 Task: Create a rule from the Agile list, Priority changed -> Complete task in the project BlueTechie if Priority Cleared then Complete Task
Action: Mouse moved to (1241, 109)
Screenshot: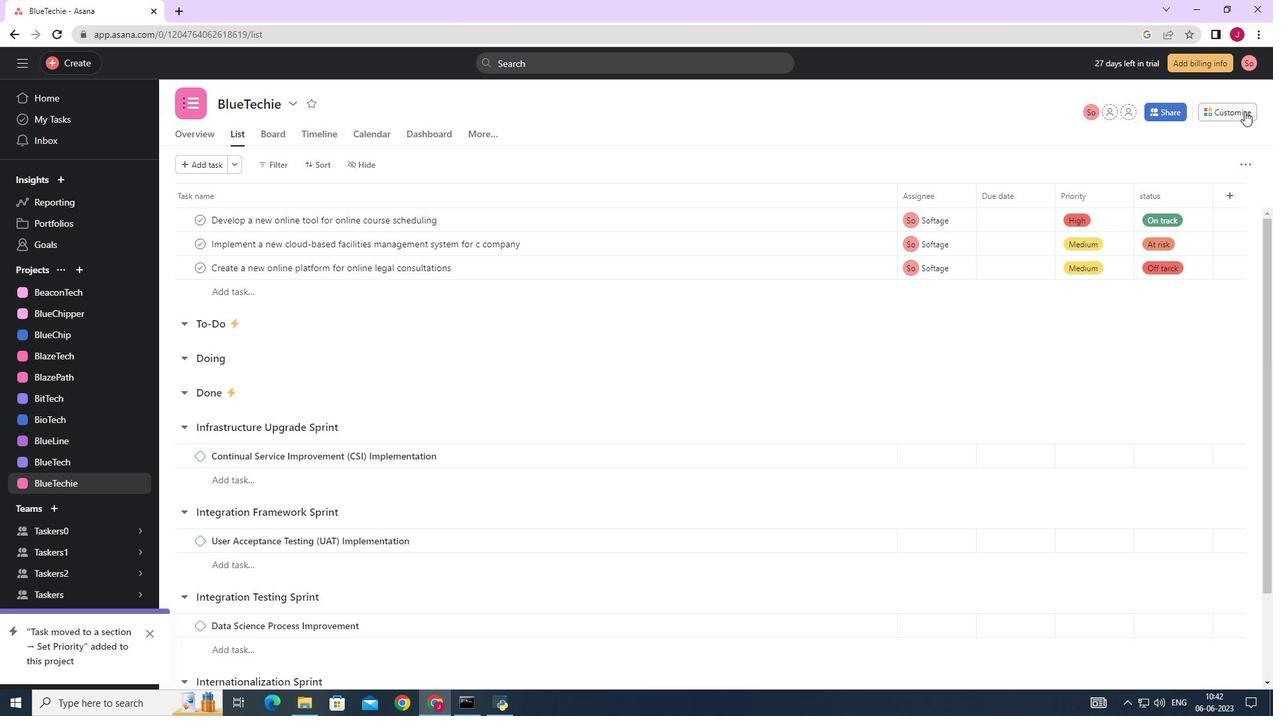 
Action: Mouse pressed left at (1241, 109)
Screenshot: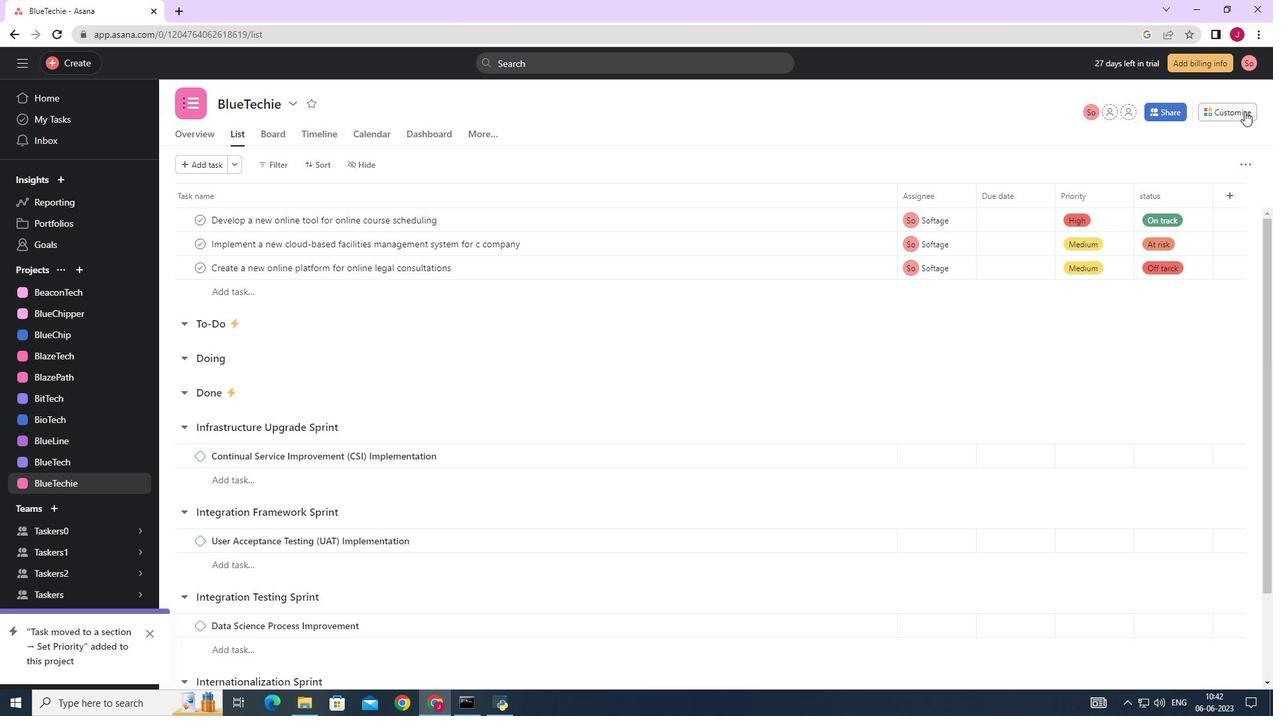 
Action: Mouse moved to (1142, 266)
Screenshot: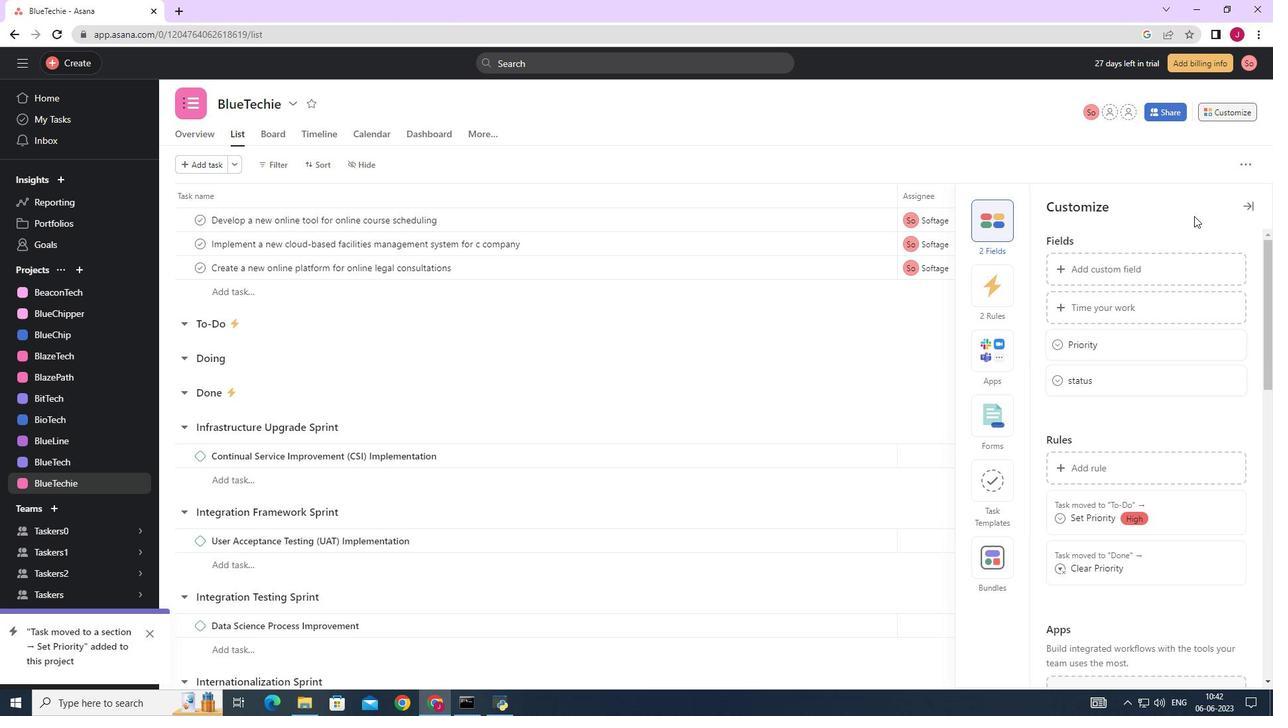 
Action: Mouse pressed left at (1142, 266)
Screenshot: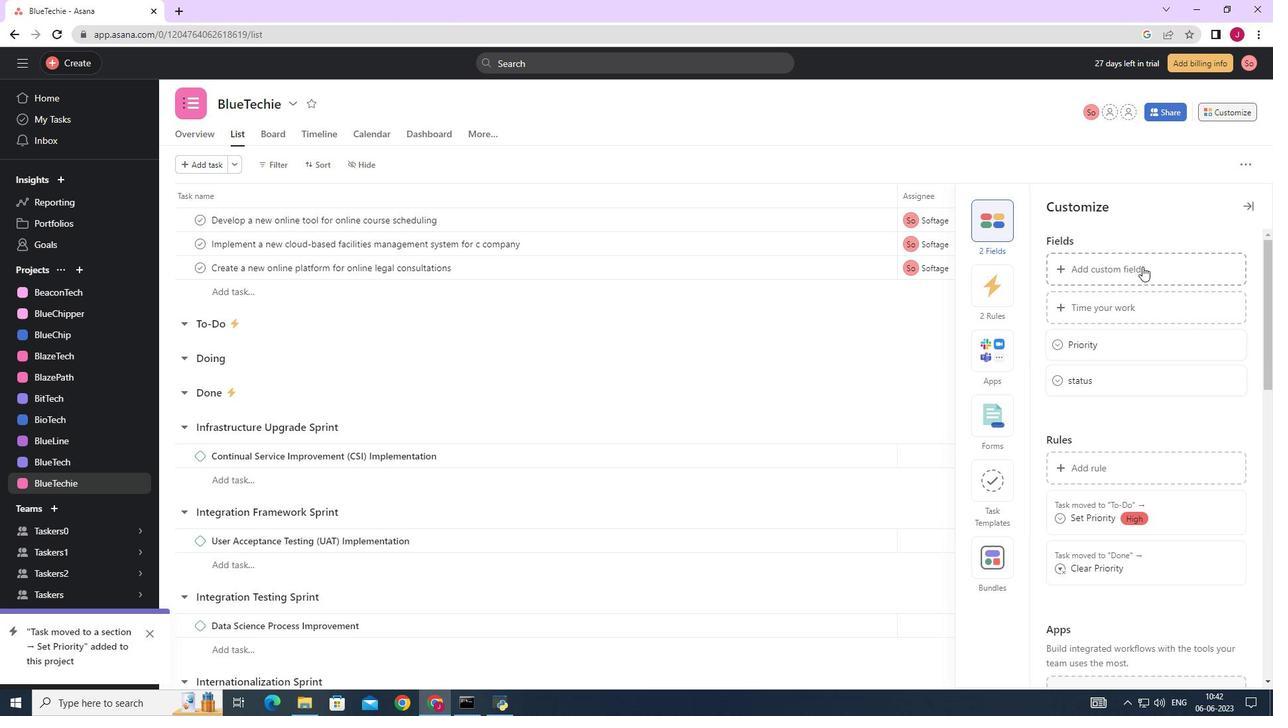 
Action: Mouse moved to (795, 119)
Screenshot: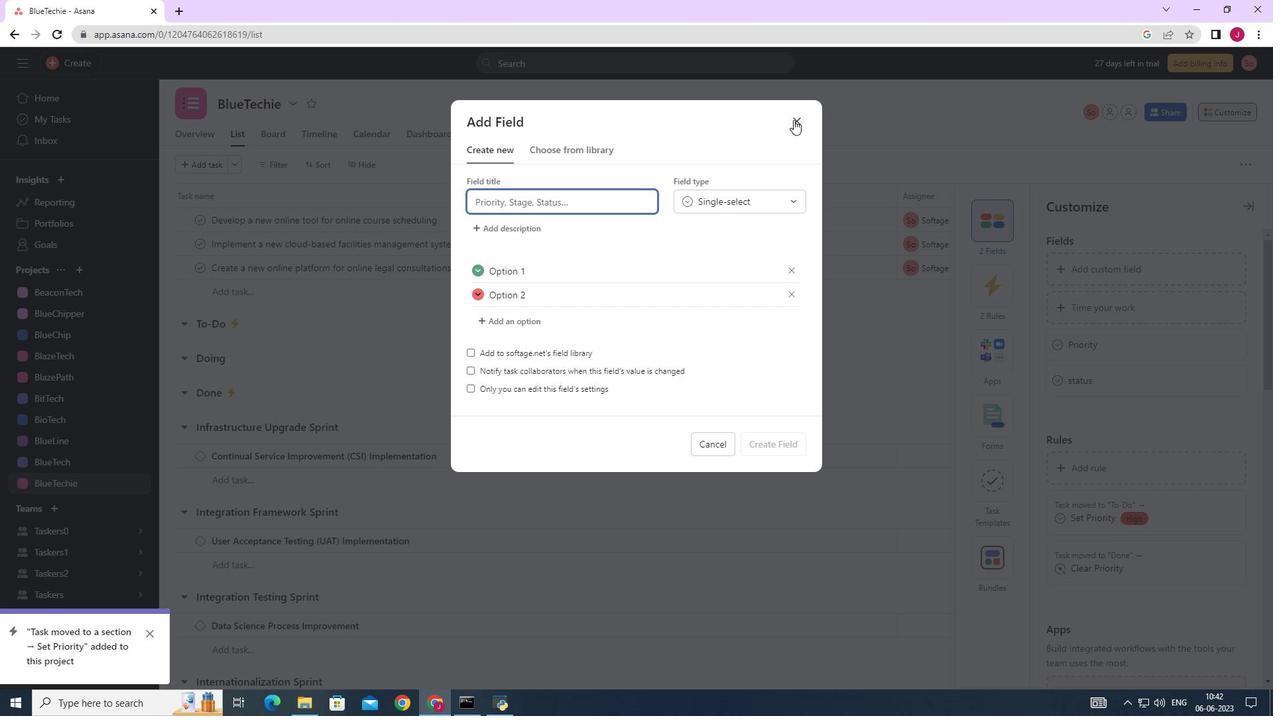 
Action: Mouse pressed left at (795, 119)
Screenshot: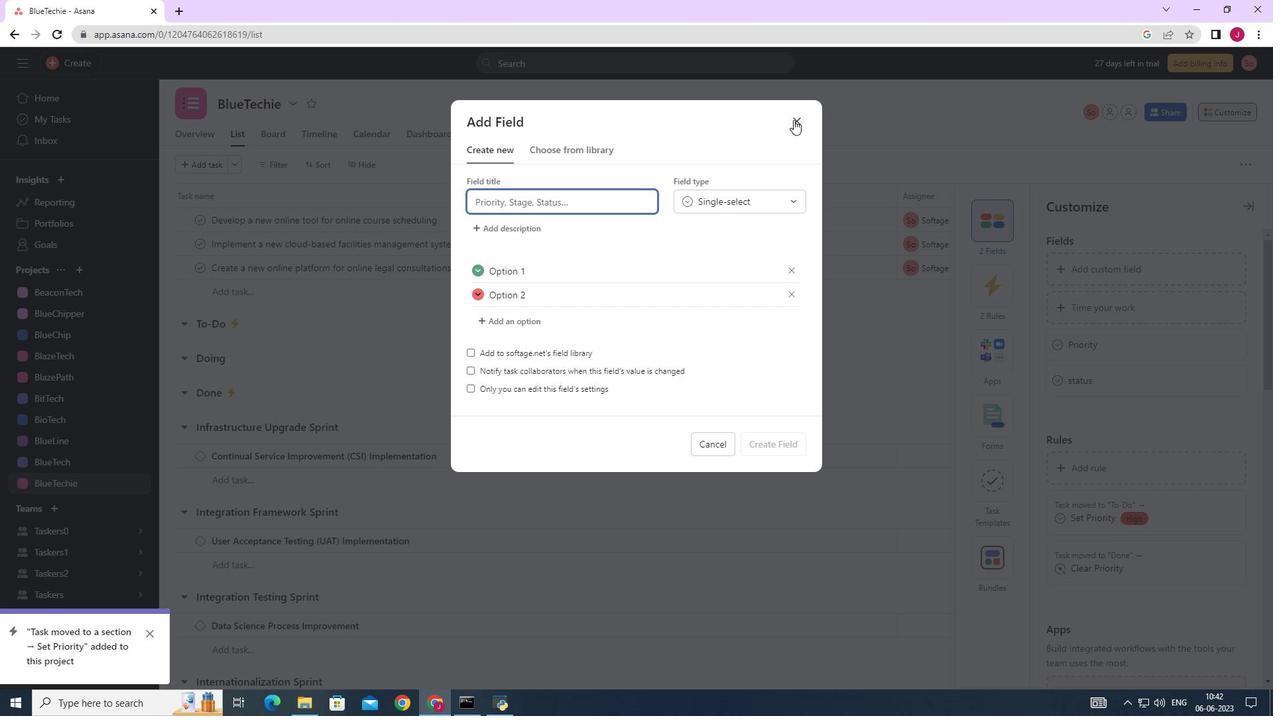 
Action: Mouse moved to (983, 289)
Screenshot: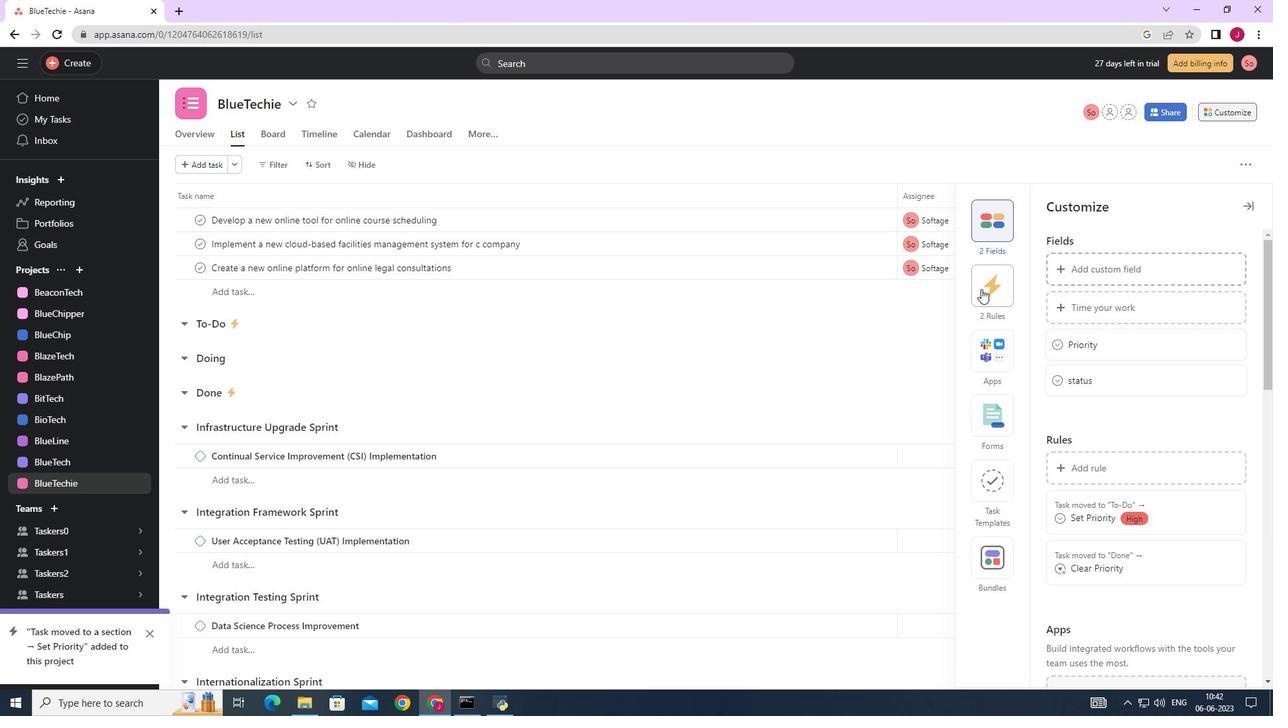 
Action: Mouse pressed left at (983, 289)
Screenshot: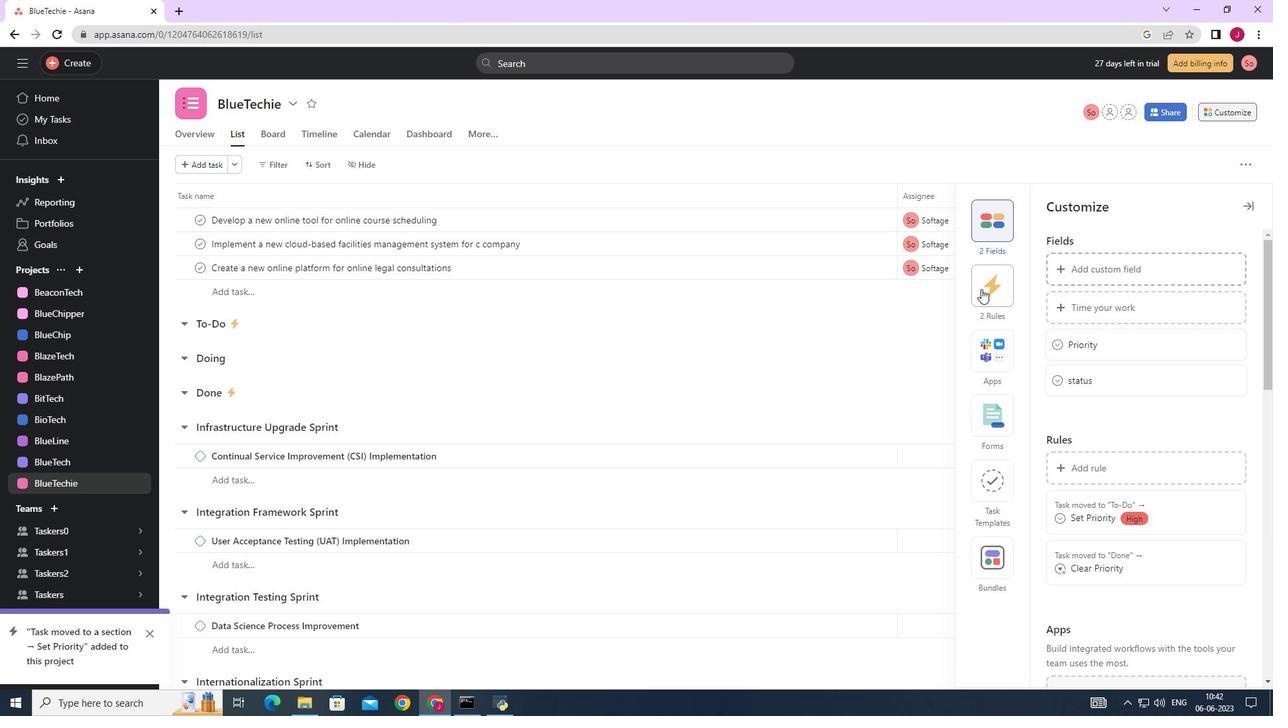 
Action: Mouse moved to (1097, 274)
Screenshot: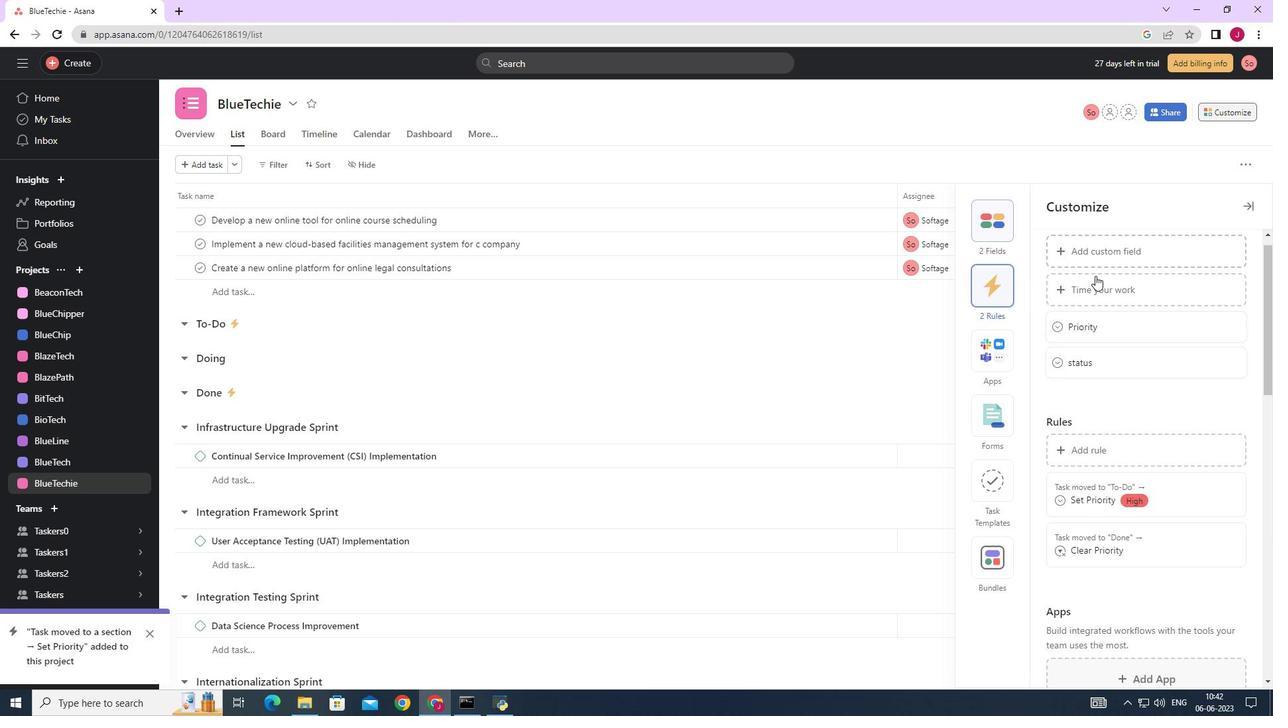 
Action: Mouse pressed left at (1097, 274)
Screenshot: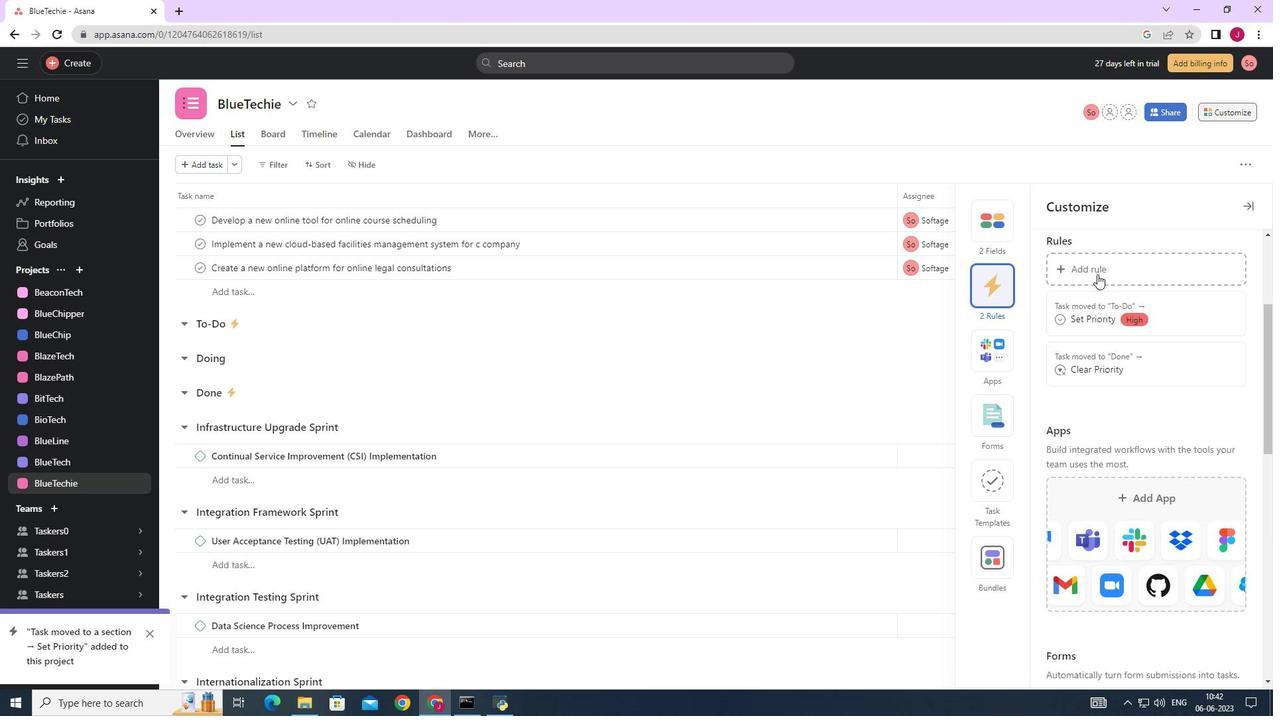 
Action: Mouse moved to (273, 200)
Screenshot: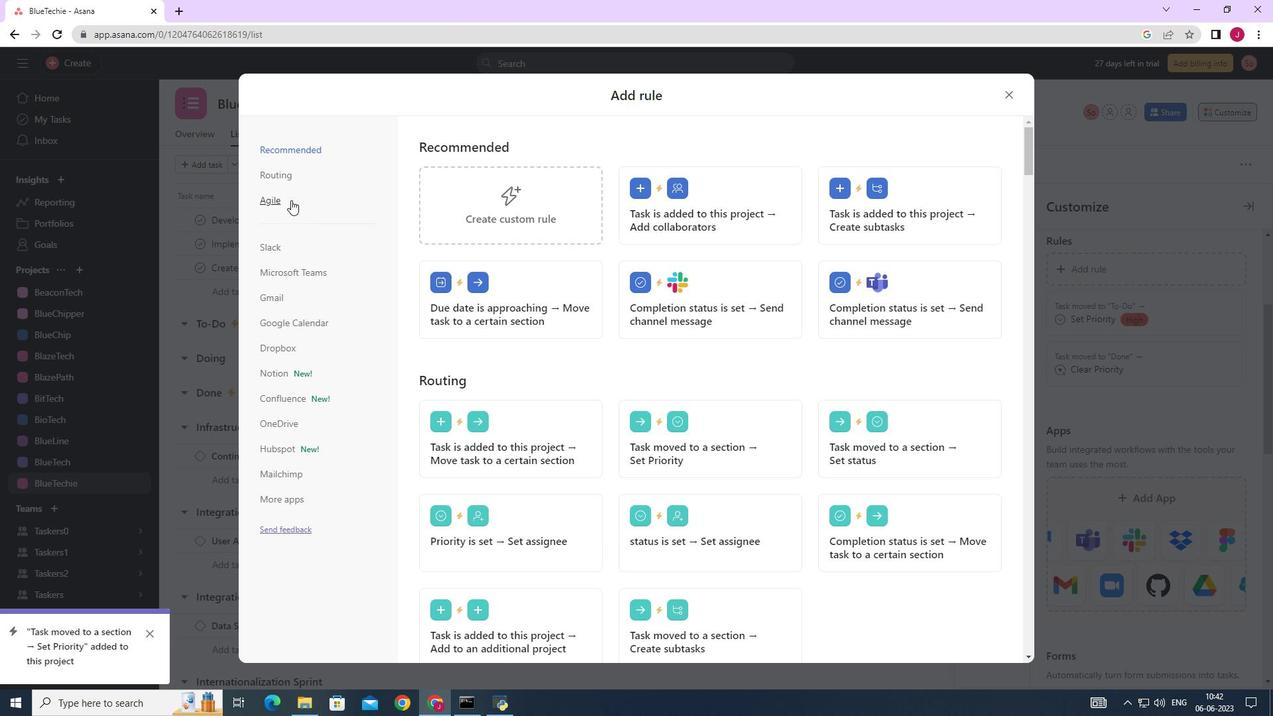 
Action: Mouse pressed left at (273, 200)
Screenshot: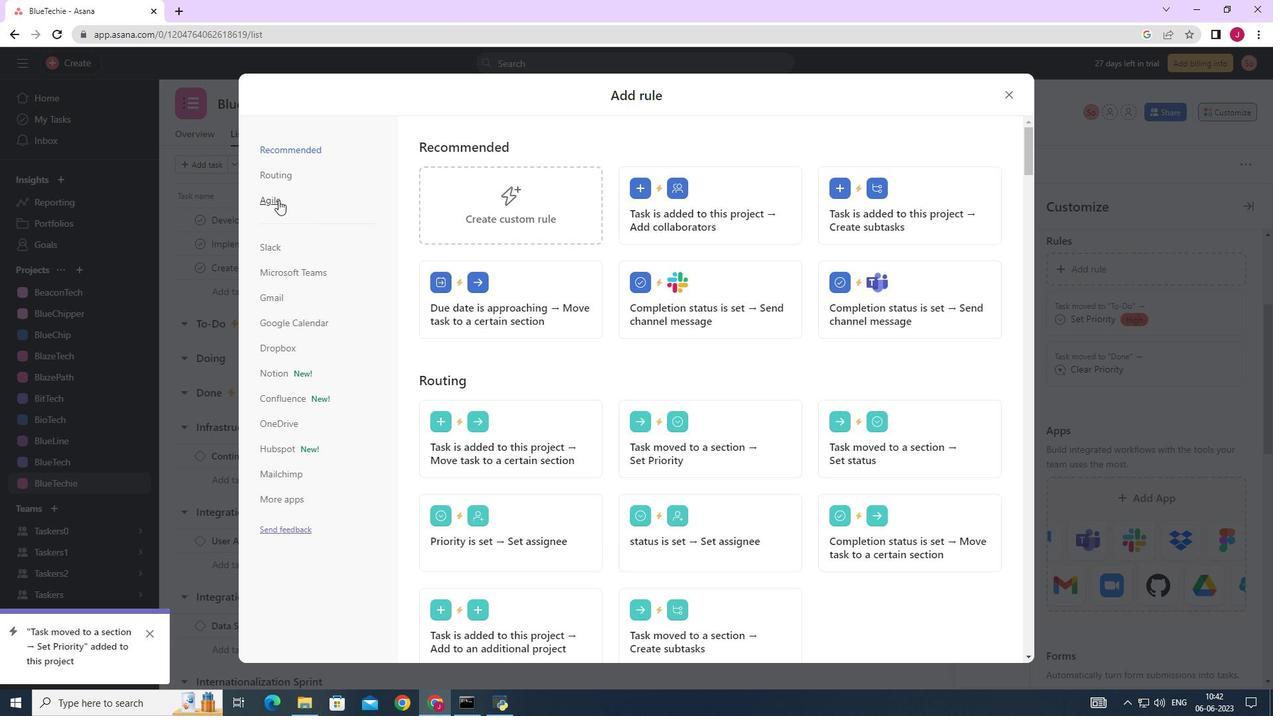 
Action: Mouse moved to (512, 190)
Screenshot: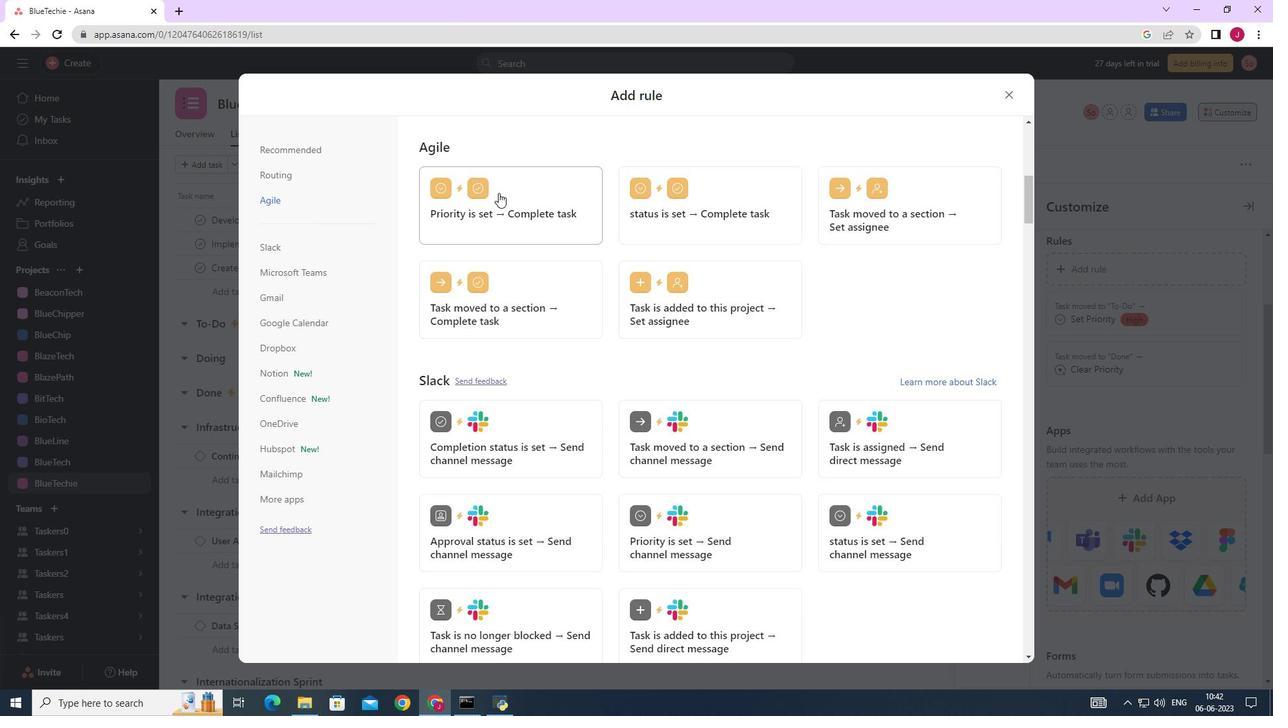 
Action: Mouse pressed left at (512, 190)
Screenshot: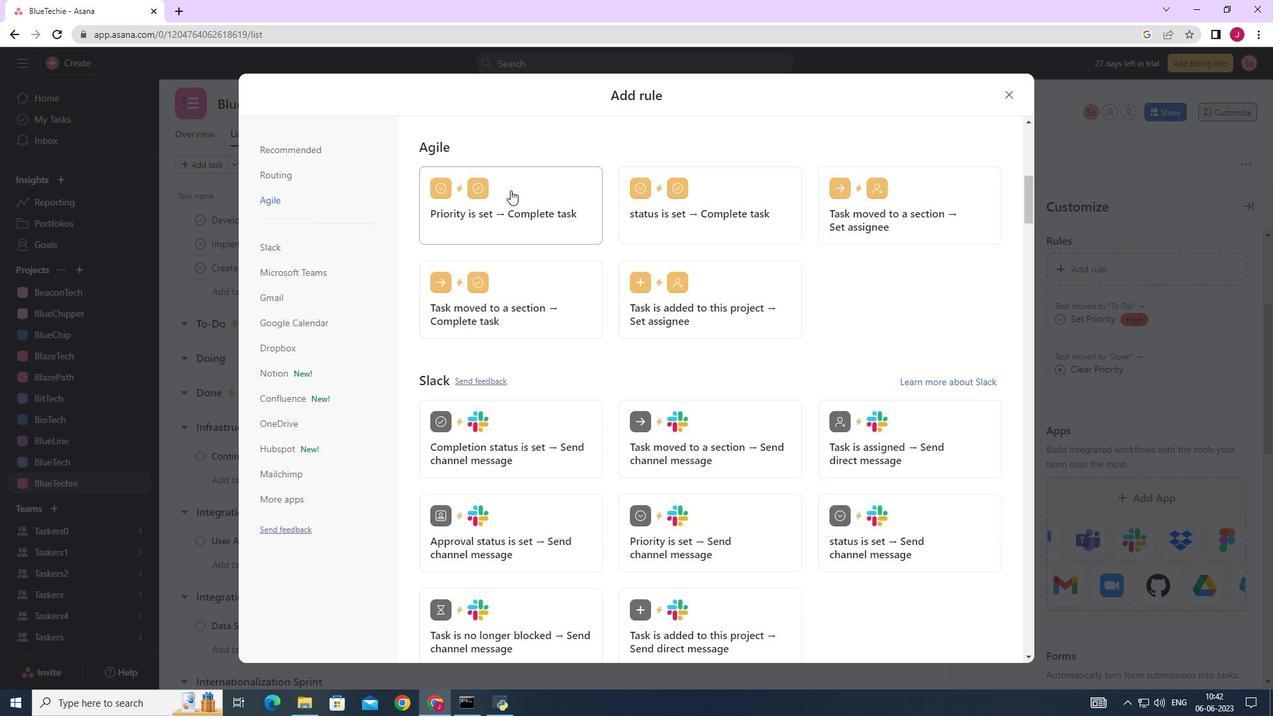 
Action: Mouse moved to (494, 347)
Screenshot: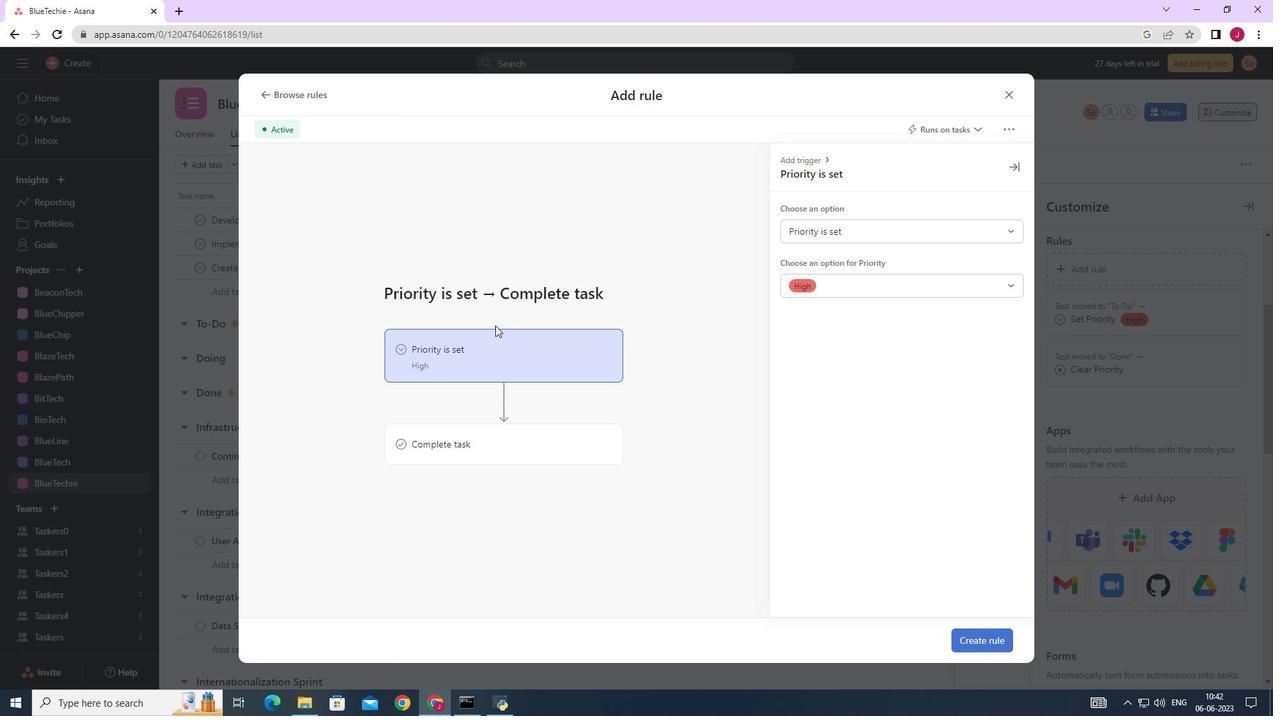 
Action: Mouse pressed left at (494, 347)
Screenshot: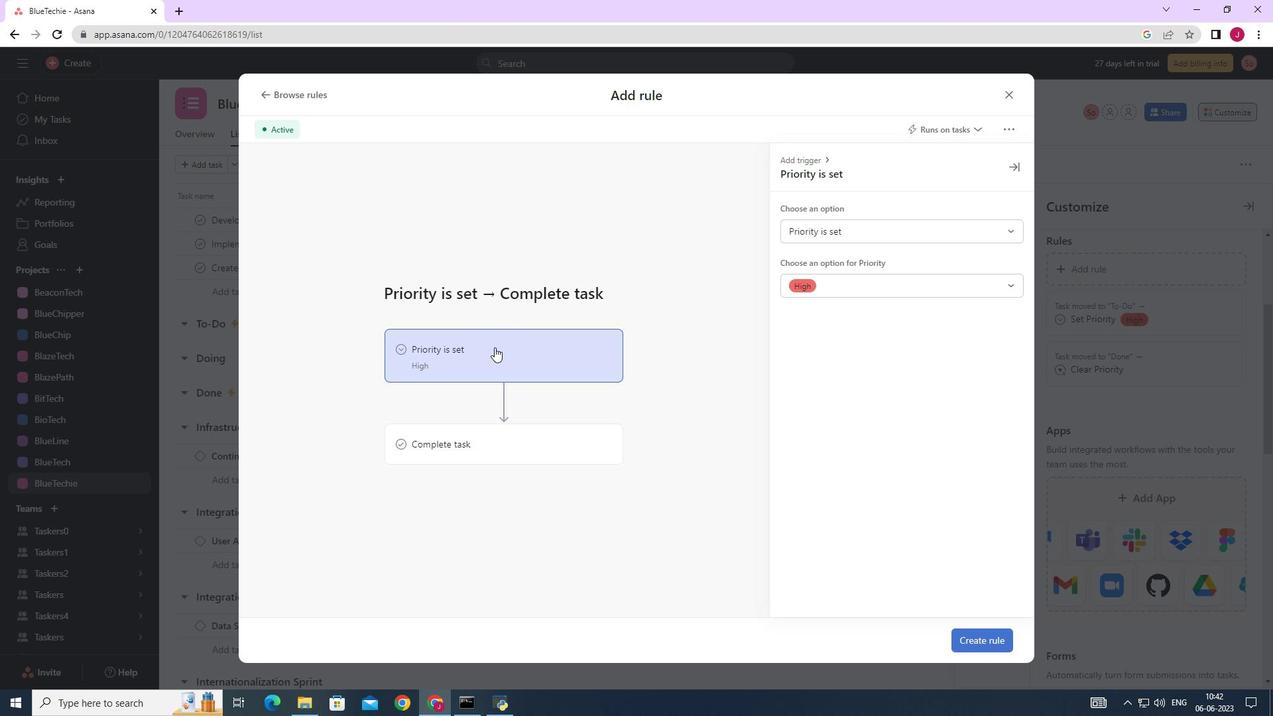 
Action: Mouse moved to (831, 226)
Screenshot: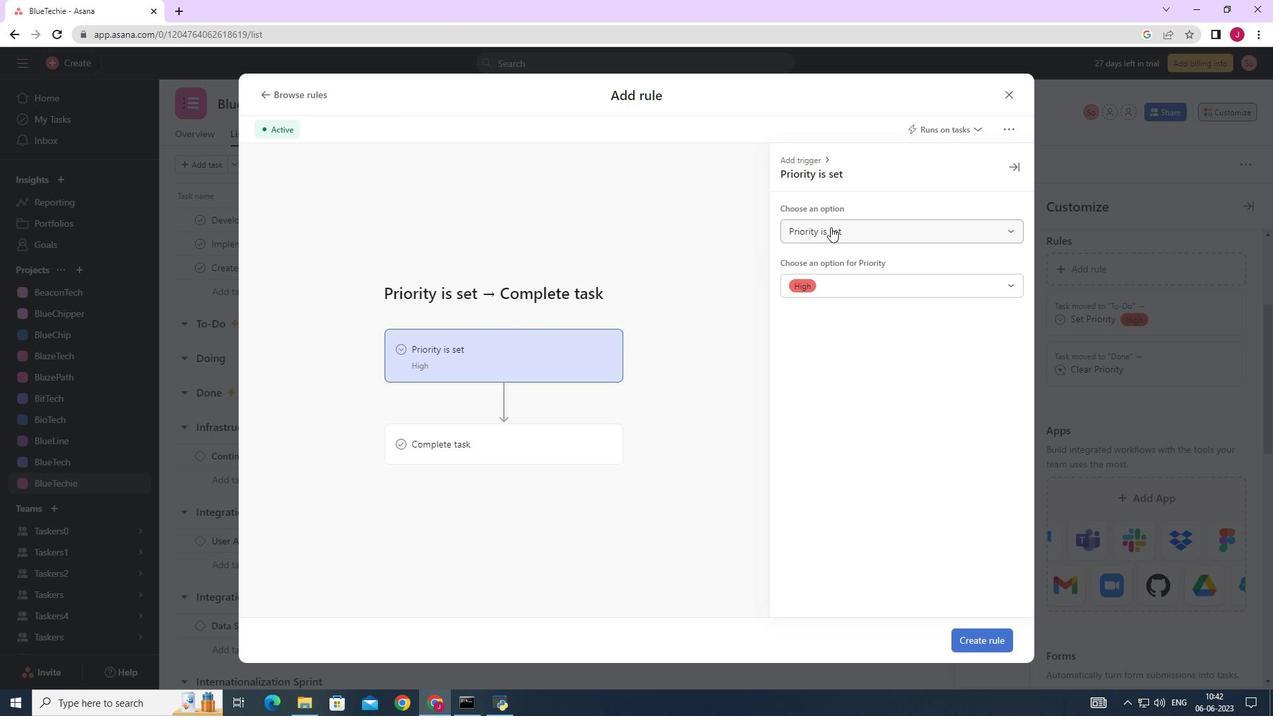 
Action: Mouse pressed left at (831, 226)
Screenshot: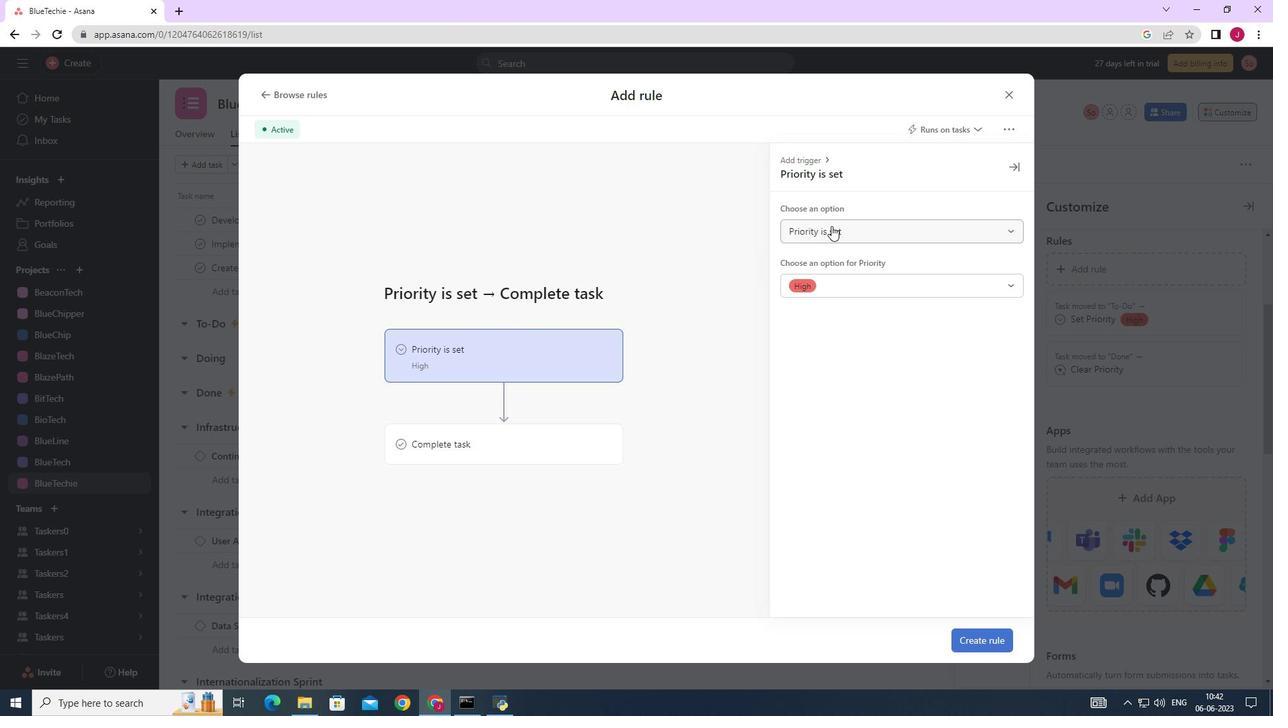 
Action: Mouse moved to (835, 282)
Screenshot: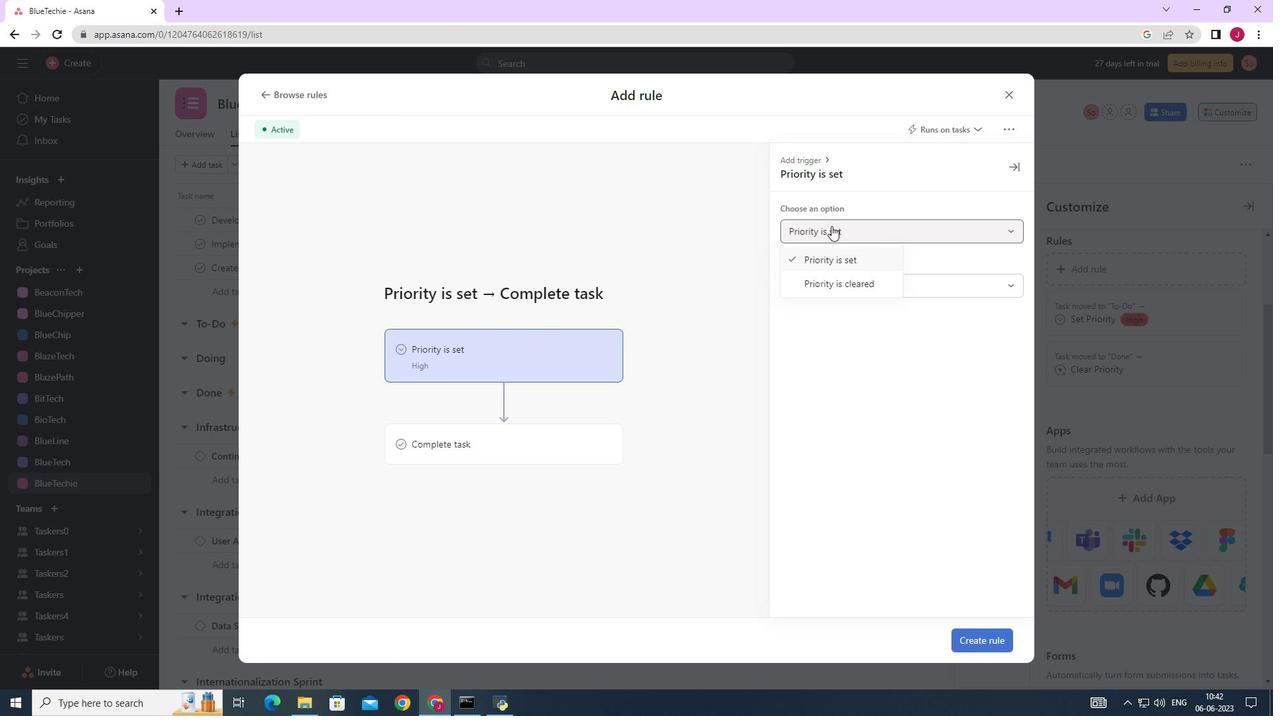 
Action: Mouse pressed left at (835, 282)
Screenshot: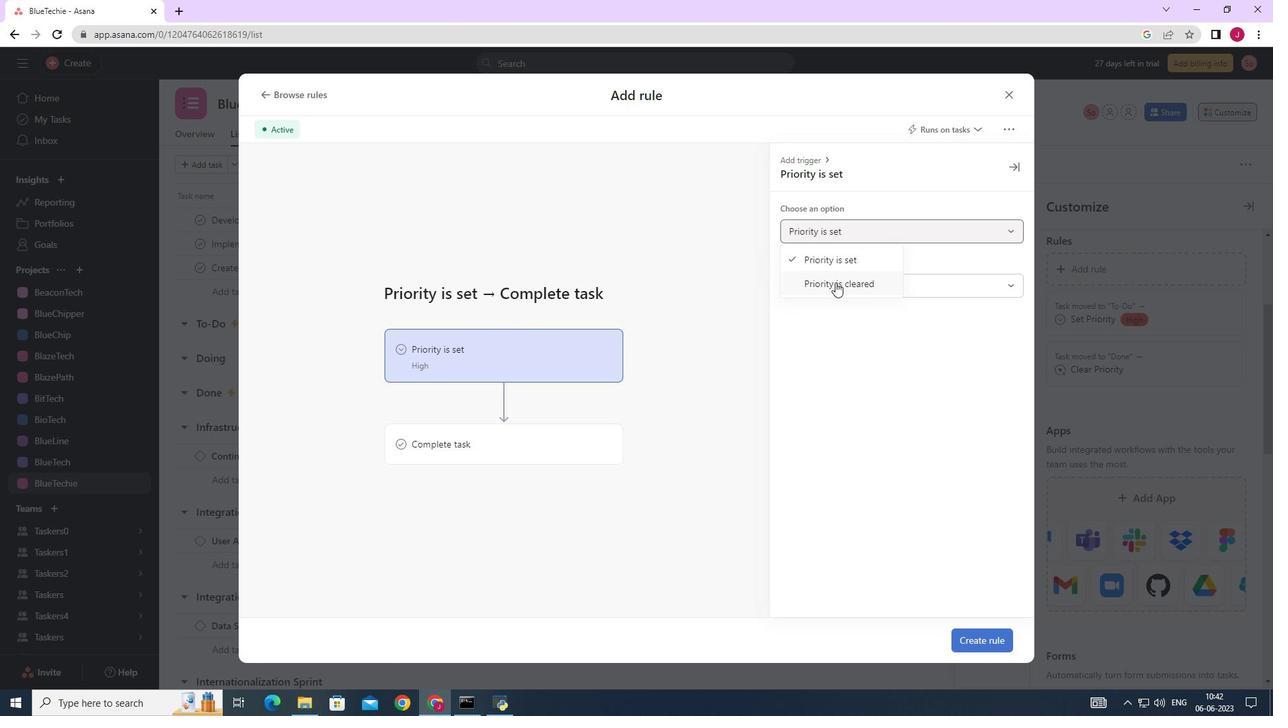 
Action: Mouse moved to (542, 438)
Screenshot: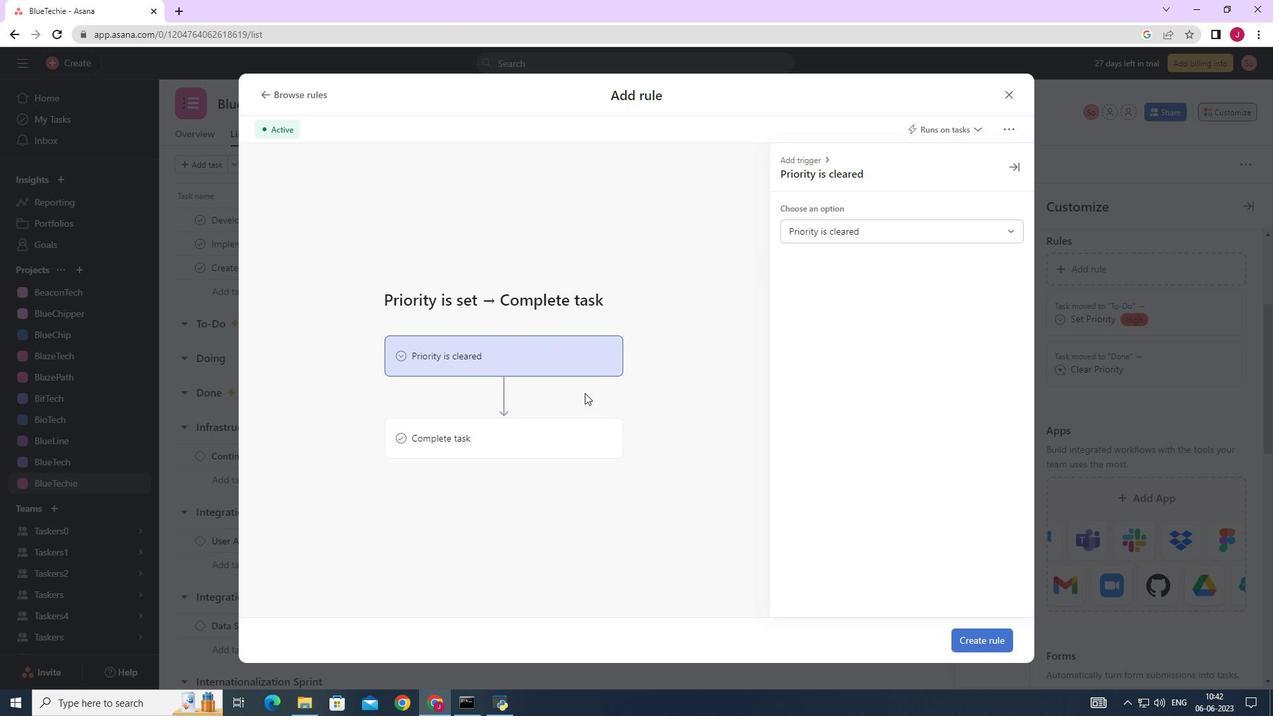
Action: Mouse pressed left at (542, 438)
Screenshot: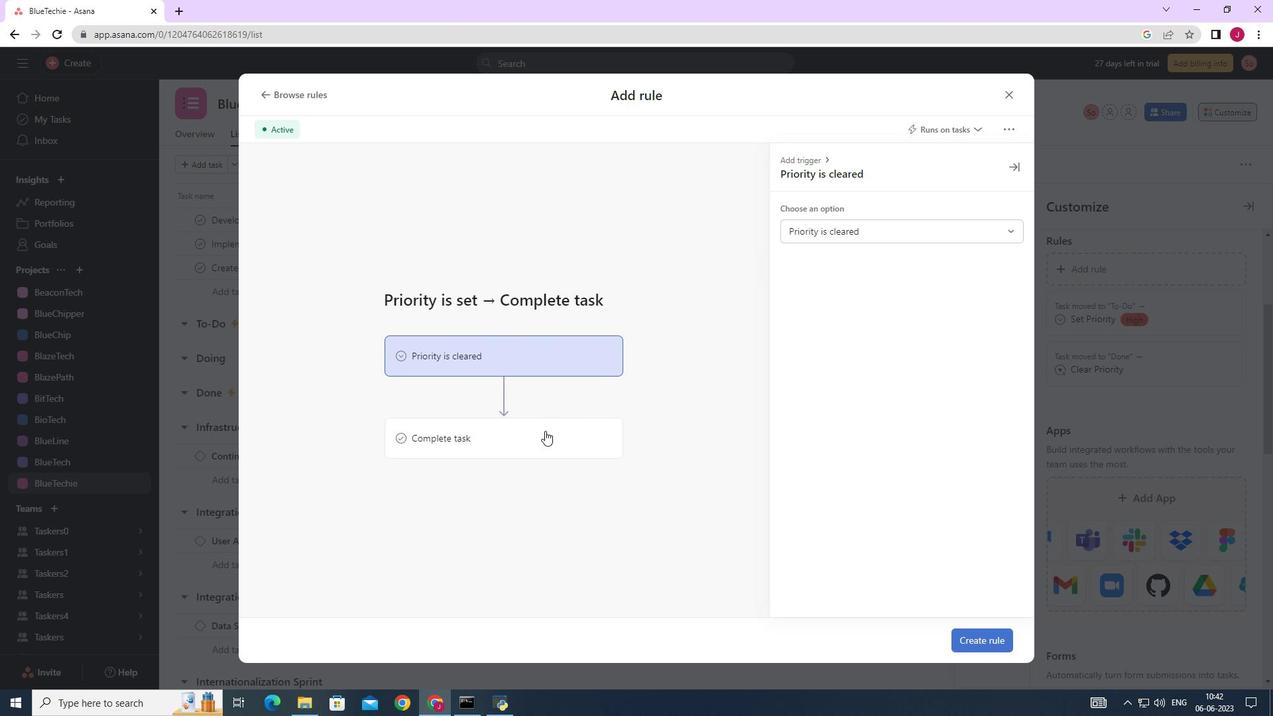 
Action: Mouse moved to (994, 638)
Screenshot: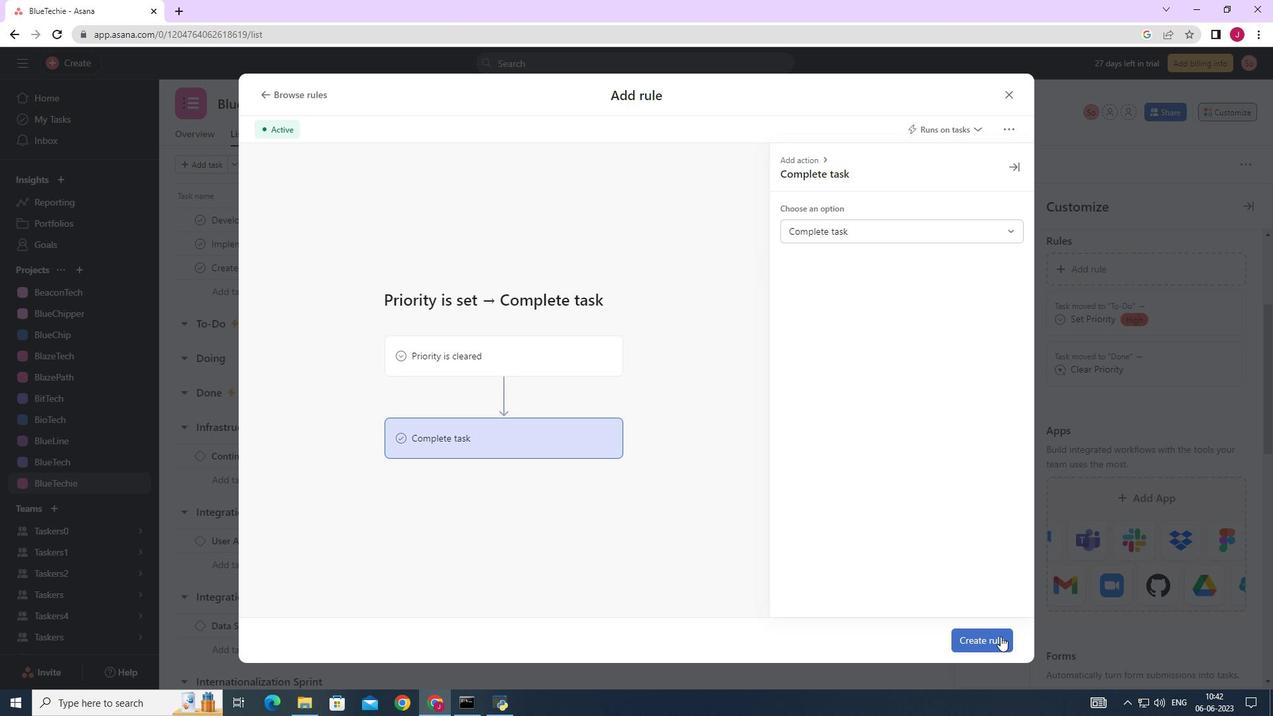
Action: Mouse pressed left at (994, 638)
Screenshot: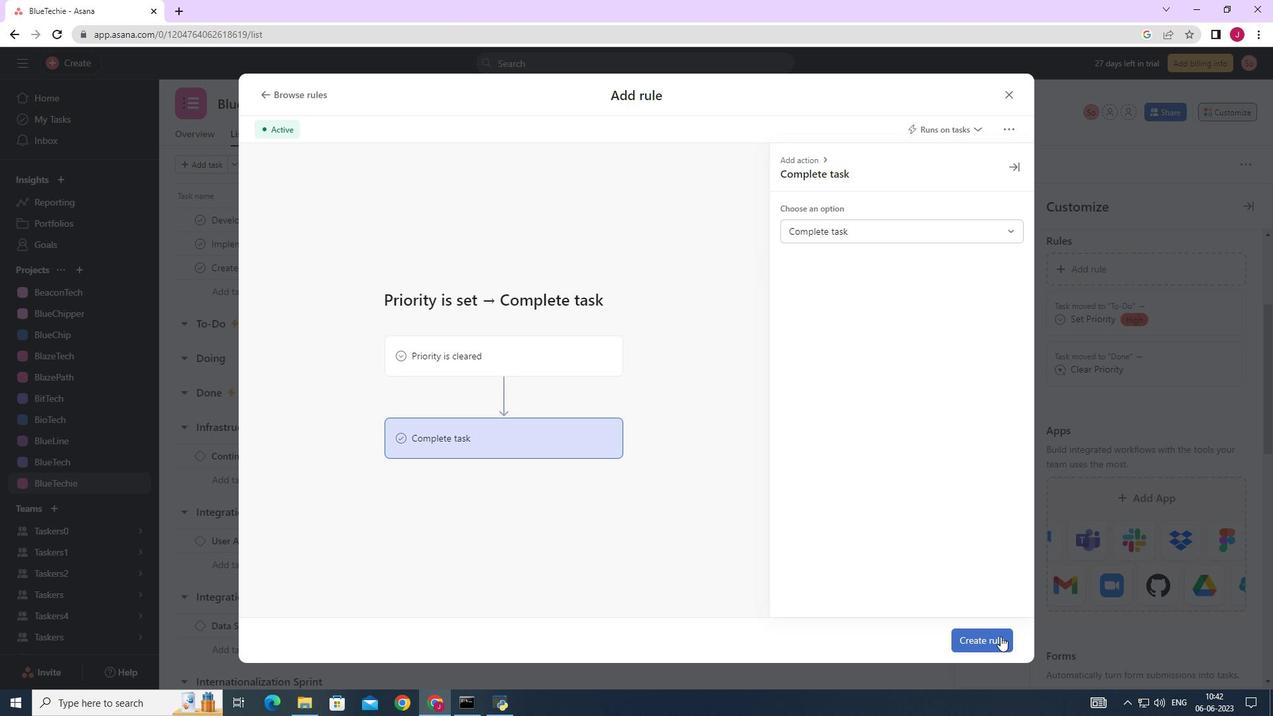 
Action: Mouse moved to (887, 488)
Screenshot: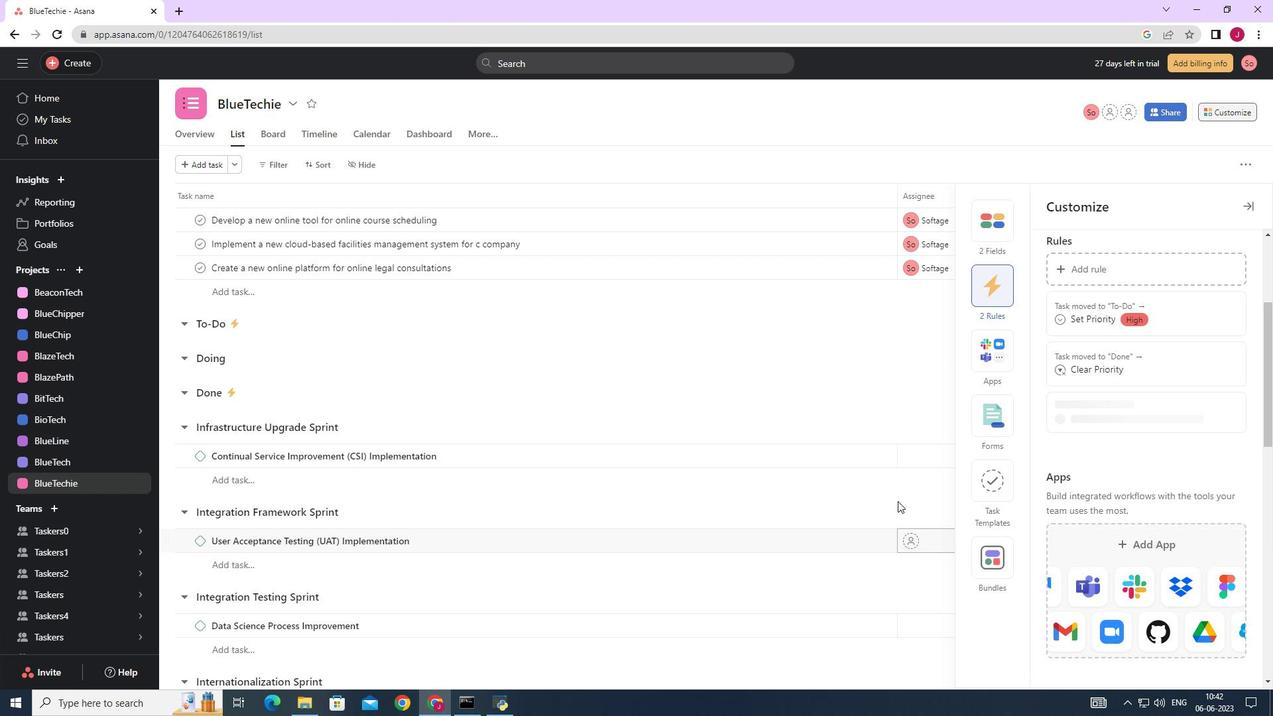 
